 Task: Create Board Product Launch Strategies to Workspace Domain Name Registrars. Create Board Brand Reputation Management and Repair to Workspace Domain Name Registrars. Create Board Email Marketing Newsletter Strategy and Execution to Workspace Domain Name Registrars
Action: Mouse moved to (299, 69)
Screenshot: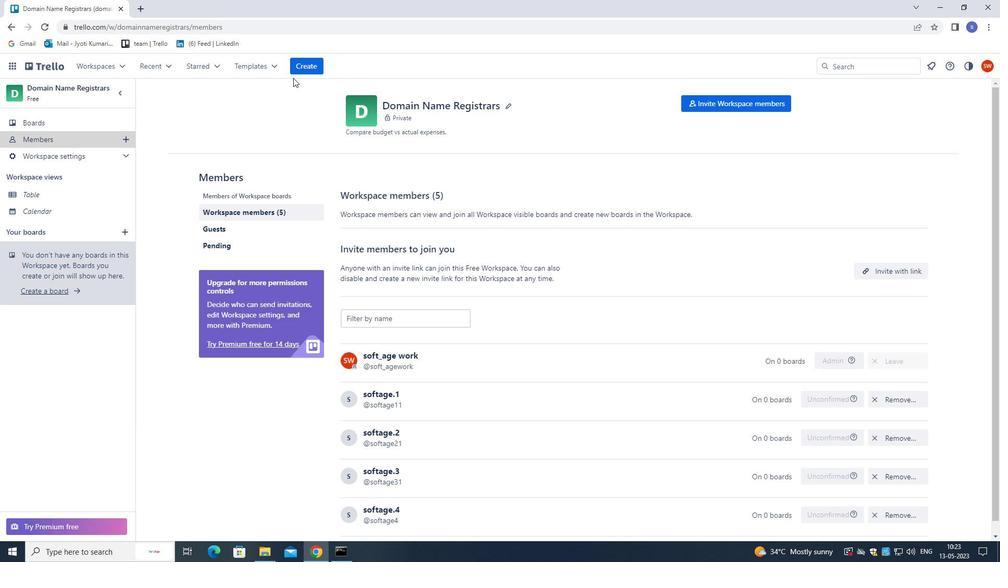 
Action: Mouse pressed left at (299, 69)
Screenshot: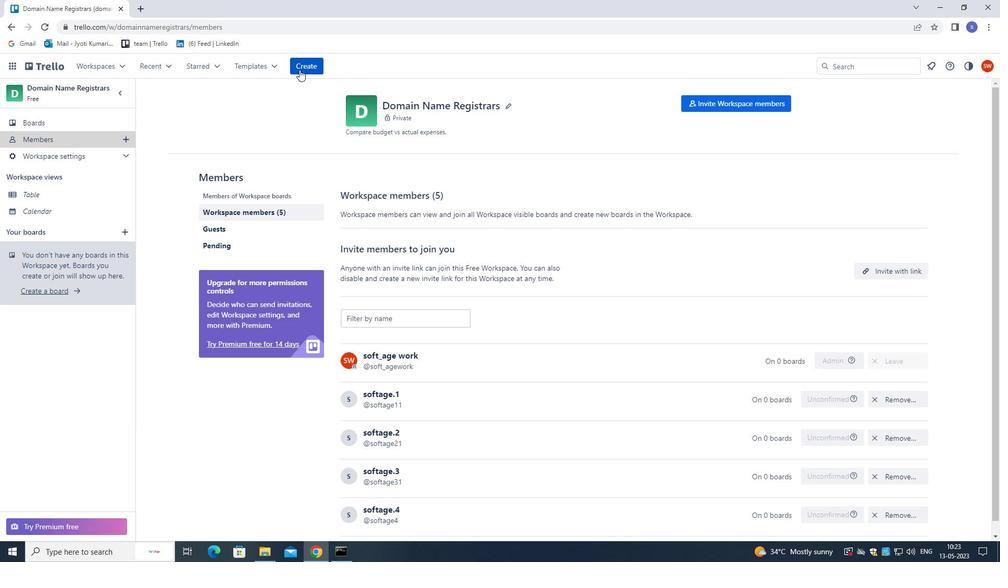 
Action: Mouse moved to (305, 98)
Screenshot: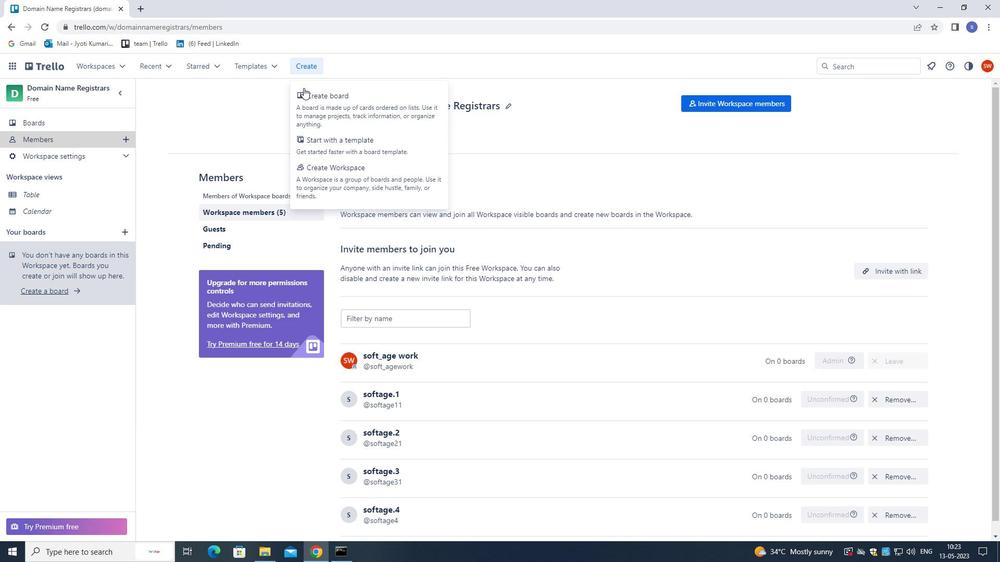 
Action: Mouse pressed left at (305, 98)
Screenshot: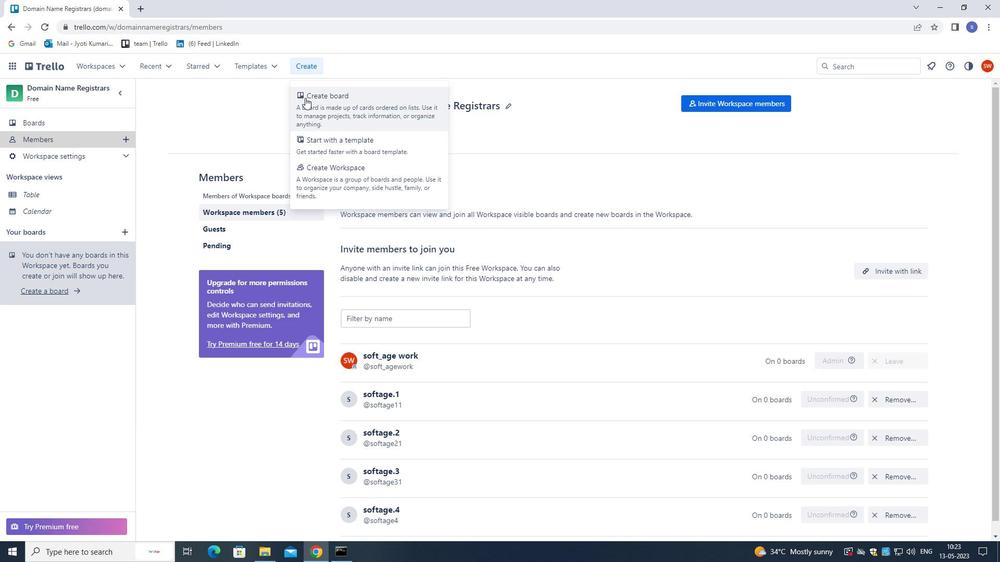
Action: Key pressed <Key.shift>PRODUCT<Key.space><Key.shift>LAUNCH<Key.space><Key.shift><Key.shift>STRATEGIES
Screenshot: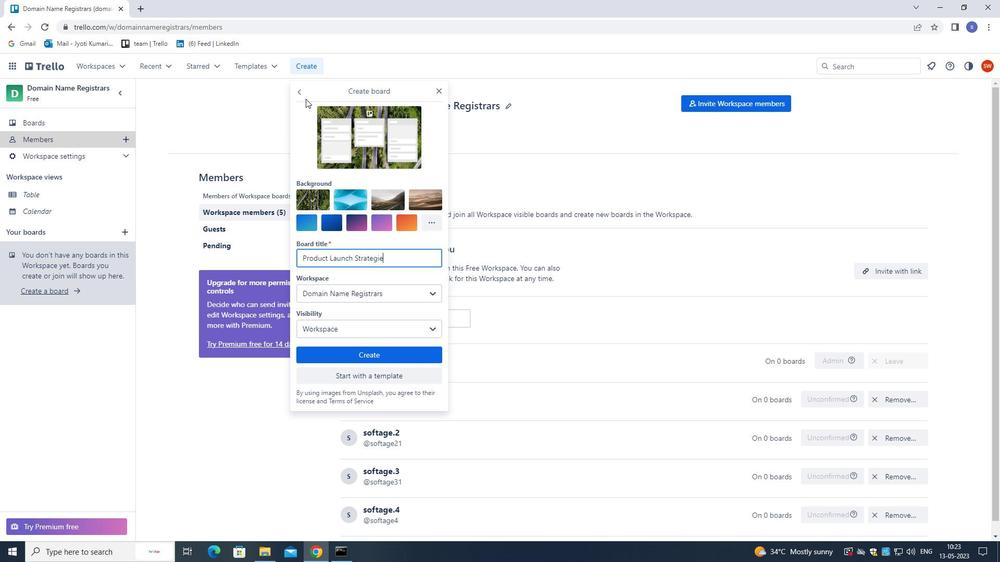 
Action: Mouse moved to (339, 356)
Screenshot: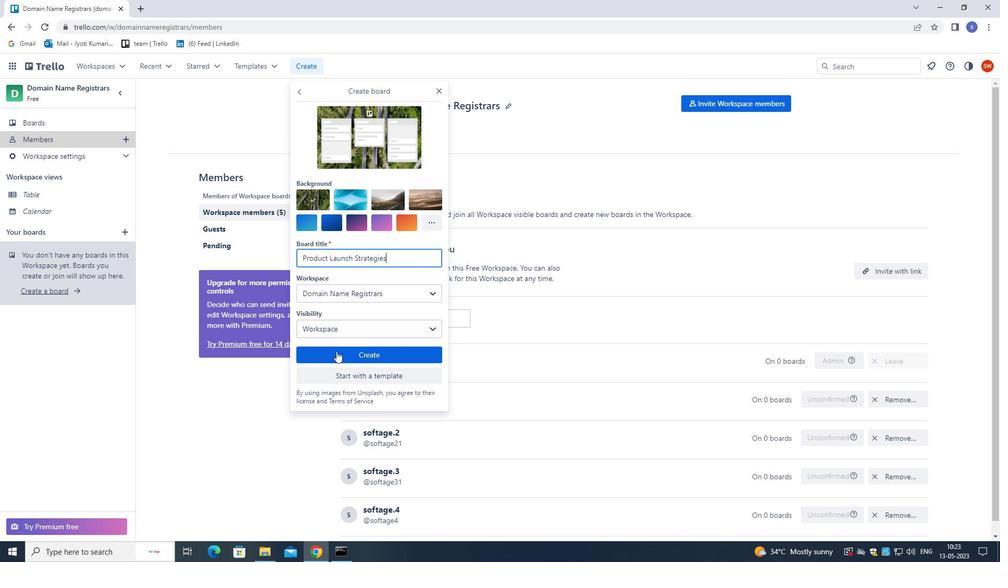 
Action: Mouse pressed left at (339, 356)
Screenshot: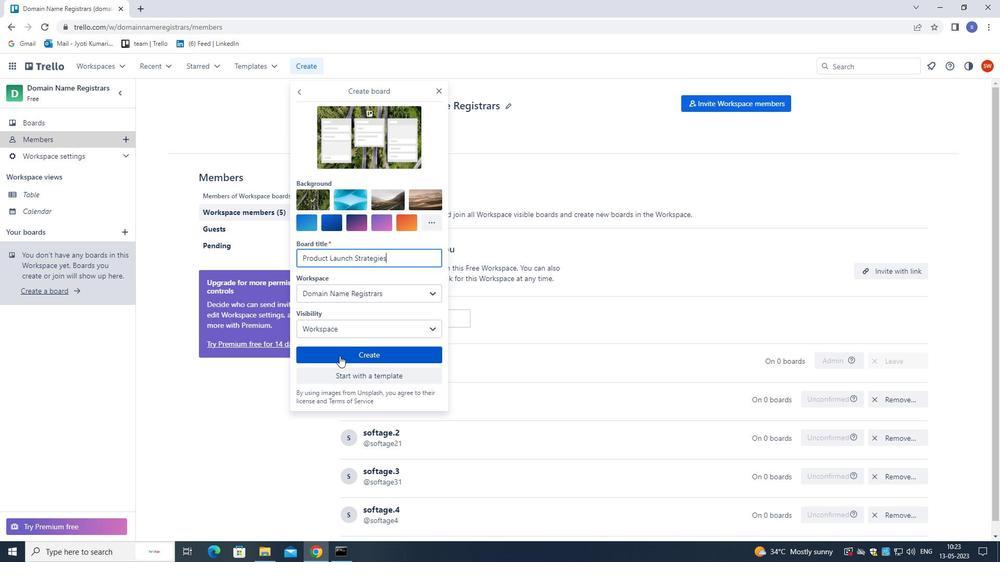 
Action: Mouse moved to (316, 62)
Screenshot: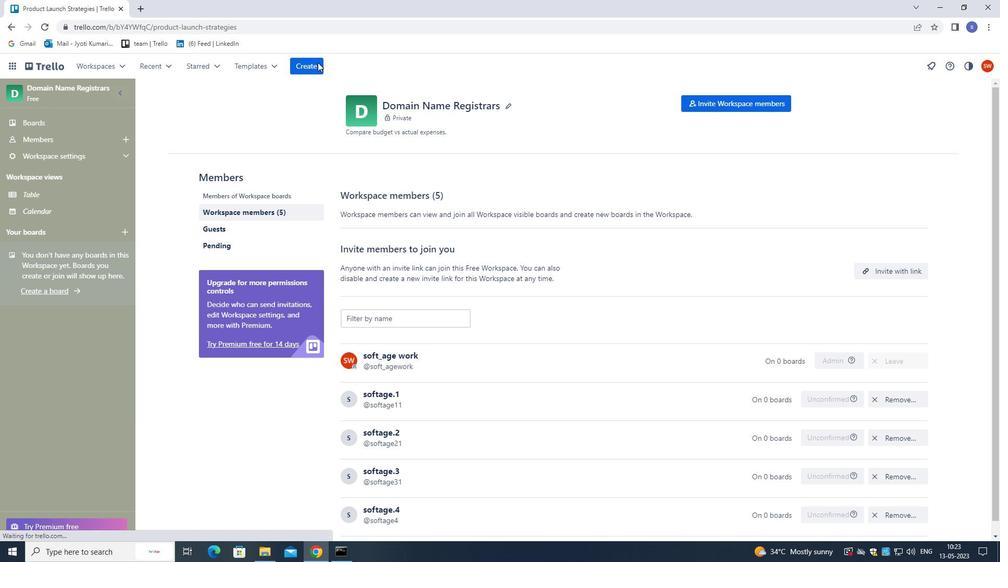
Action: Mouse pressed left at (316, 62)
Screenshot: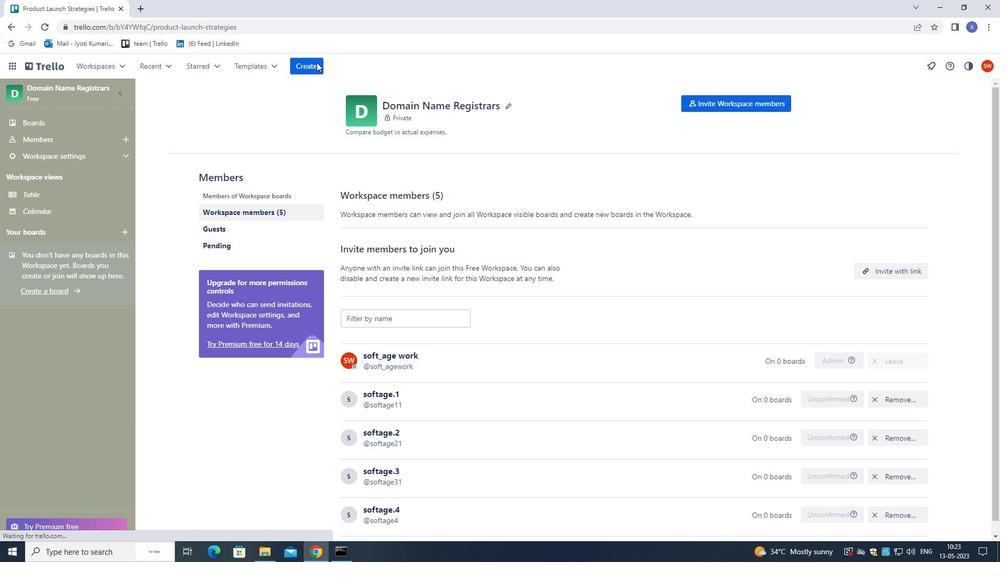
Action: Mouse moved to (321, 98)
Screenshot: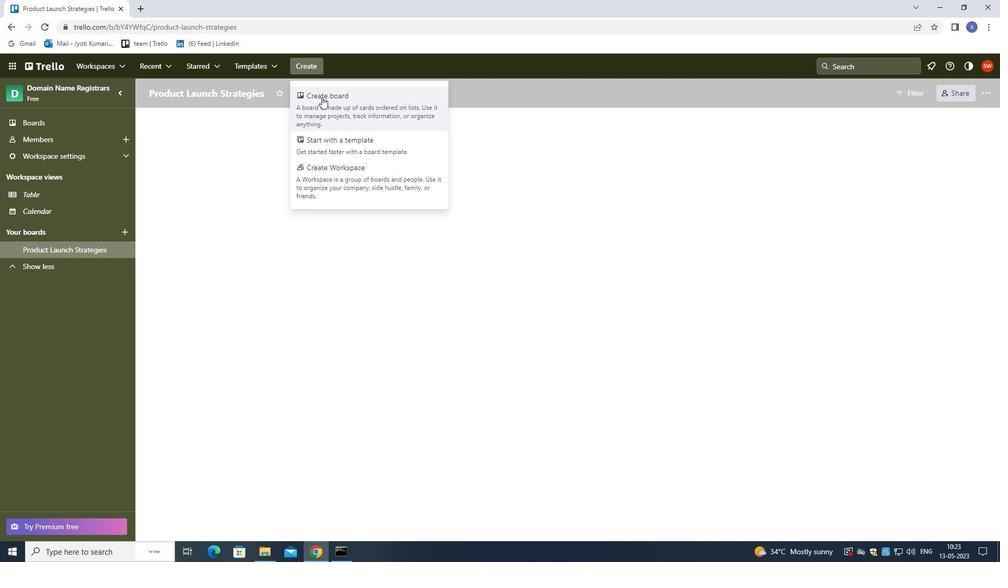 
Action: Mouse pressed left at (321, 98)
Screenshot: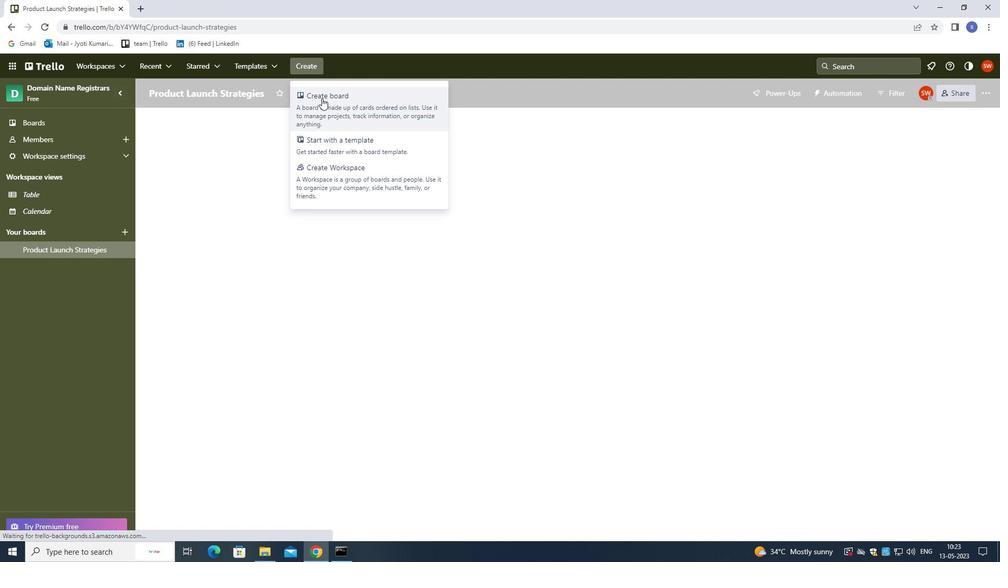 
Action: Mouse moved to (322, 98)
Screenshot: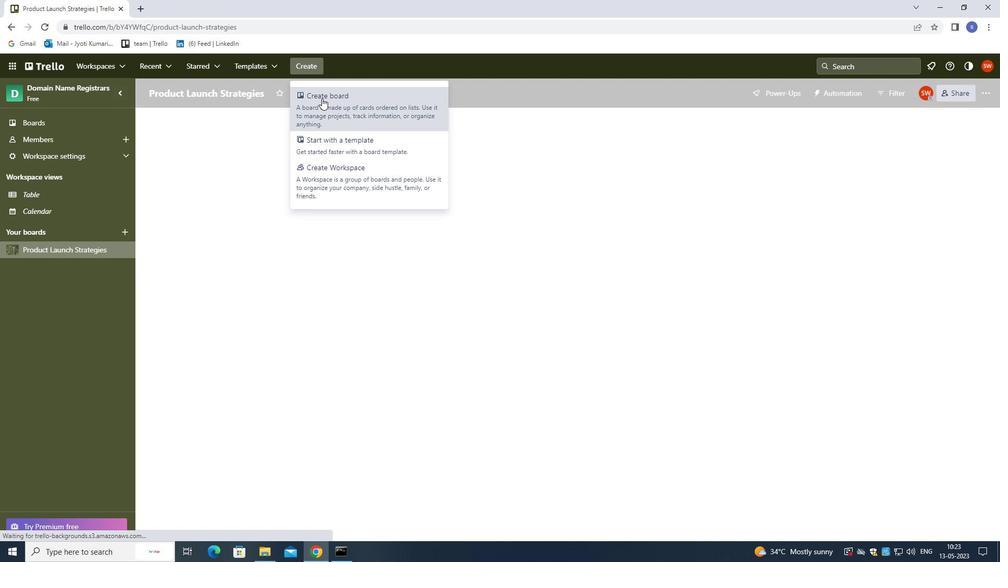 
Action: Key pressed <Key.shift>BRAND<Key.space><Key.shift>REPUTATION<Key.space><Key.shift><Key.shift>MANAGEMENT<Key.space><Key.shift>AND<Key.space><Key.shift><Key.shift><Key.shift>REPAIR
Screenshot: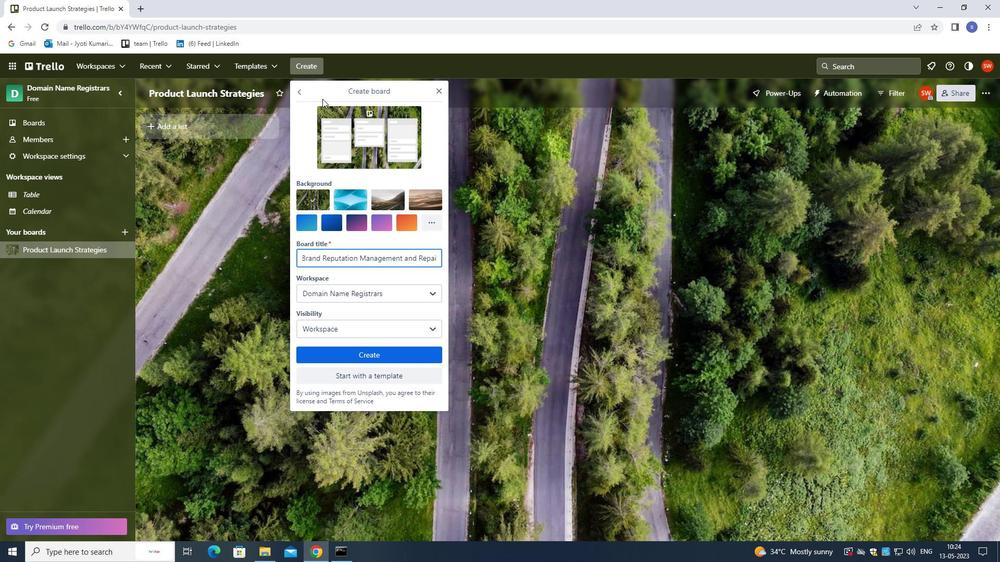 
Action: Mouse moved to (305, 101)
Screenshot: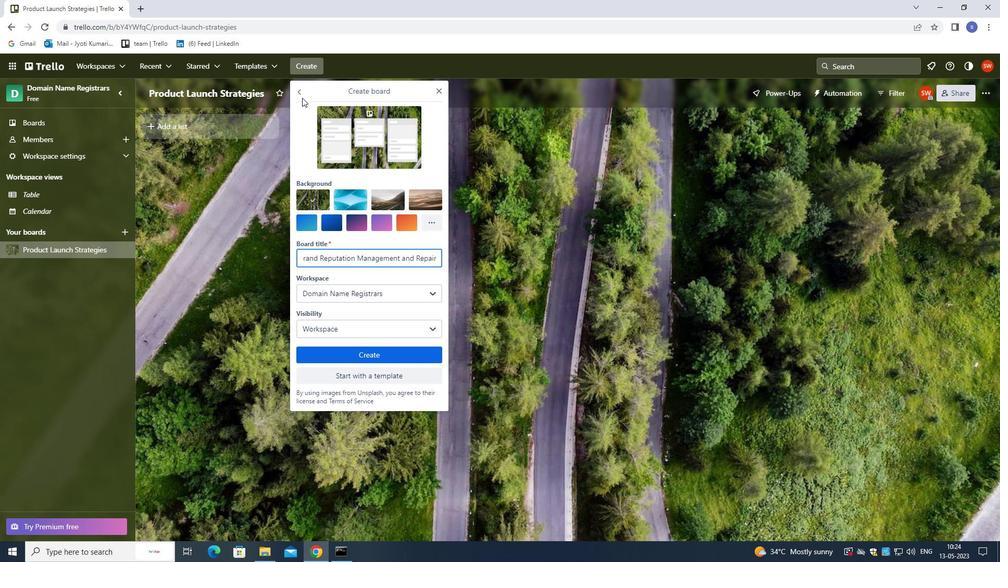 
Action: Key pressed <Key.enter>
Screenshot: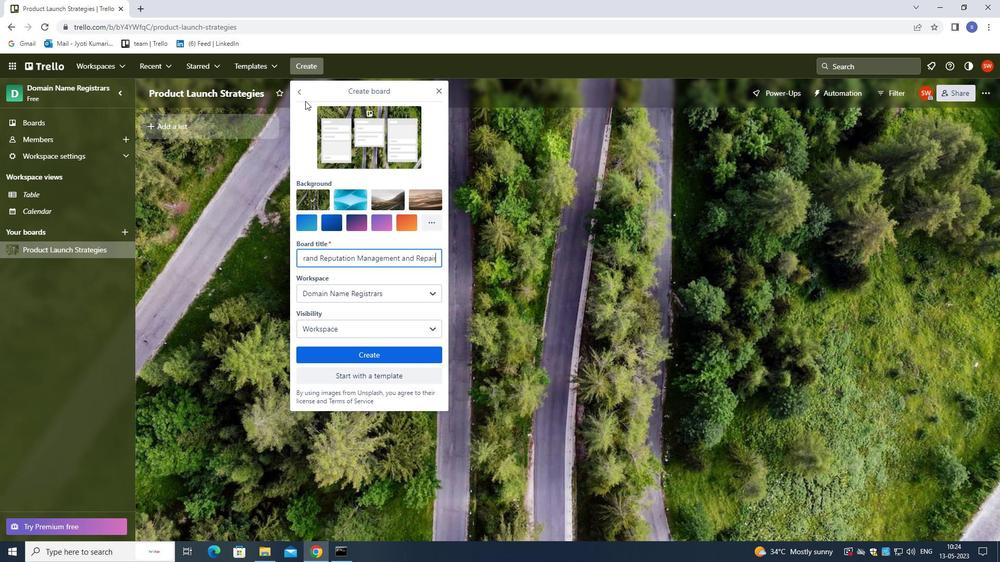 
Action: Mouse moved to (306, 69)
Screenshot: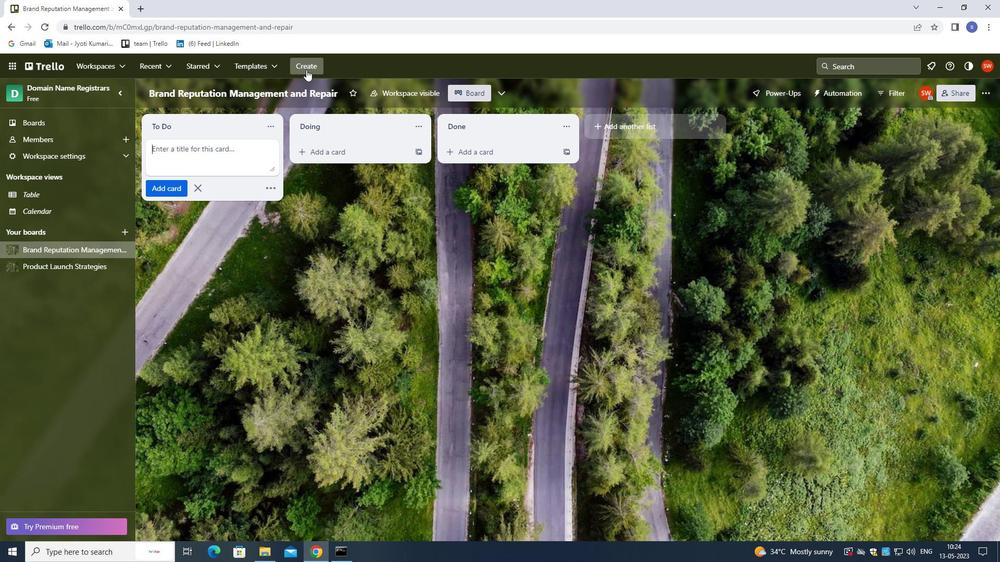 
Action: Mouse pressed left at (306, 69)
Screenshot: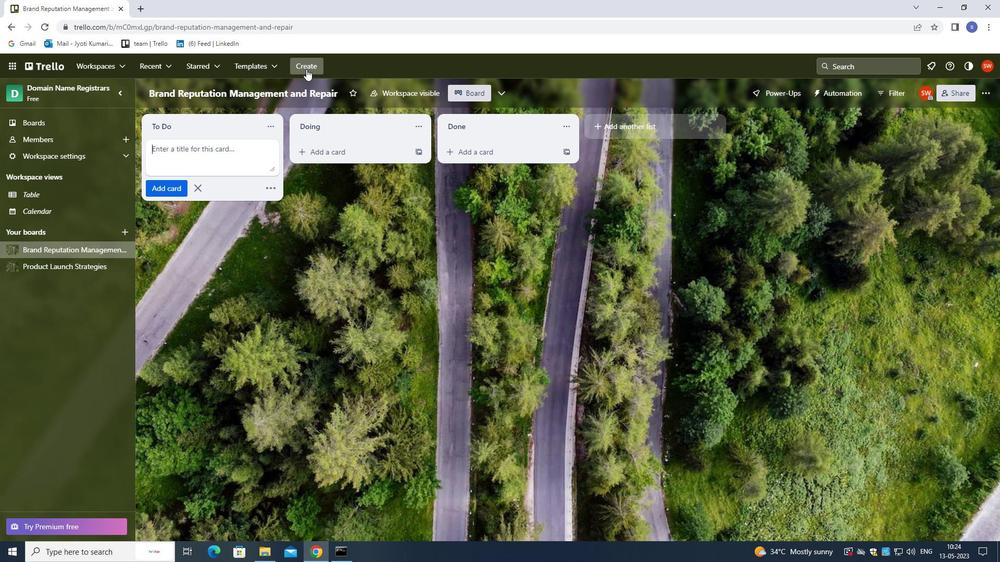 
Action: Mouse moved to (315, 95)
Screenshot: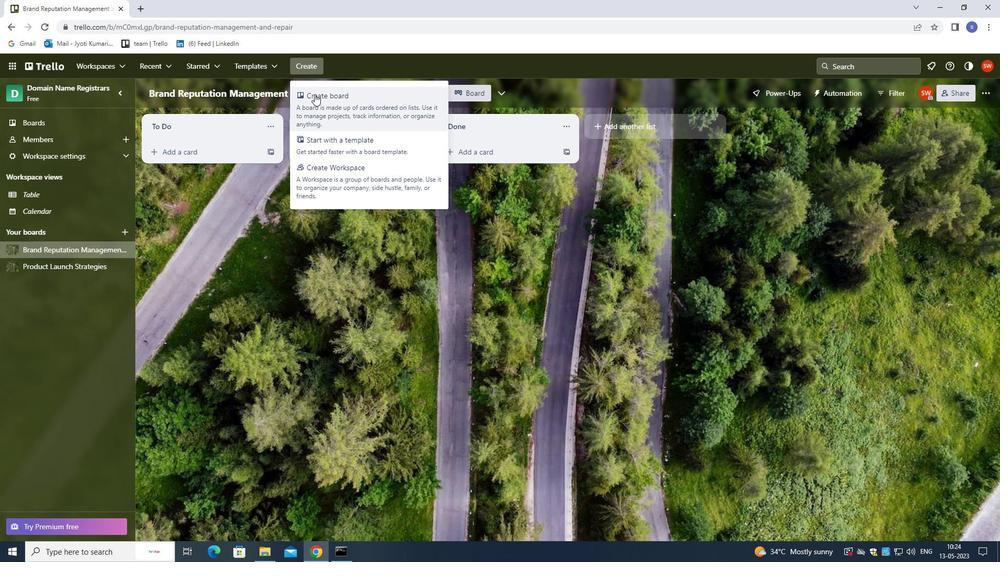 
Action: Mouse pressed left at (315, 95)
Screenshot: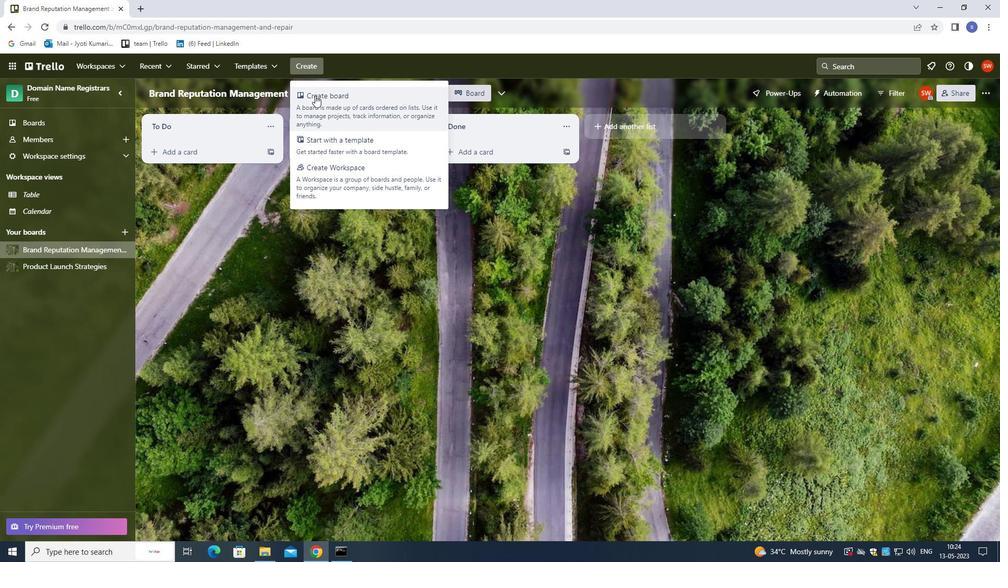 
Action: Key pressed <Key.shift>EMAIL<Key.space><Key.shift>MARKETING<Key.space><Key.shift><Key.shift><Key.shift><Key.shift><Key.shift><Key.shift><Key.shift><Key.shift><Key.shift><Key.shift><Key.shift><Key.shift><Key.shift><Key.shift><Key.shift><Key.shift><Key.shift><Key.shift><Key.shift><Key.shift><Key.shift><Key.shift><Key.shift><Key.shift><Key.shift><Key.shift><Key.shift><Key.shift><Key.shift><Key.shift><Key.shift>NEWSLETTER<Key.space><Key.shift><Key.shift><Key.shift><Key.shift><Key.shift><Key.shift><Key.shift><Key.shift><Key.shift><Key.shift><Key.shift><Key.shift><Key.shift><Key.shift><Key.shift><Key.shift><Key.shift><Key.shift><Key.shift><Key.shift><Key.shift><Key.shift><Key.shift><Key.shift>STRATEGY<Key.space><Key.shift>AND<Key.space><Key.shift>EXECU<Key.backspace>UTION
Screenshot: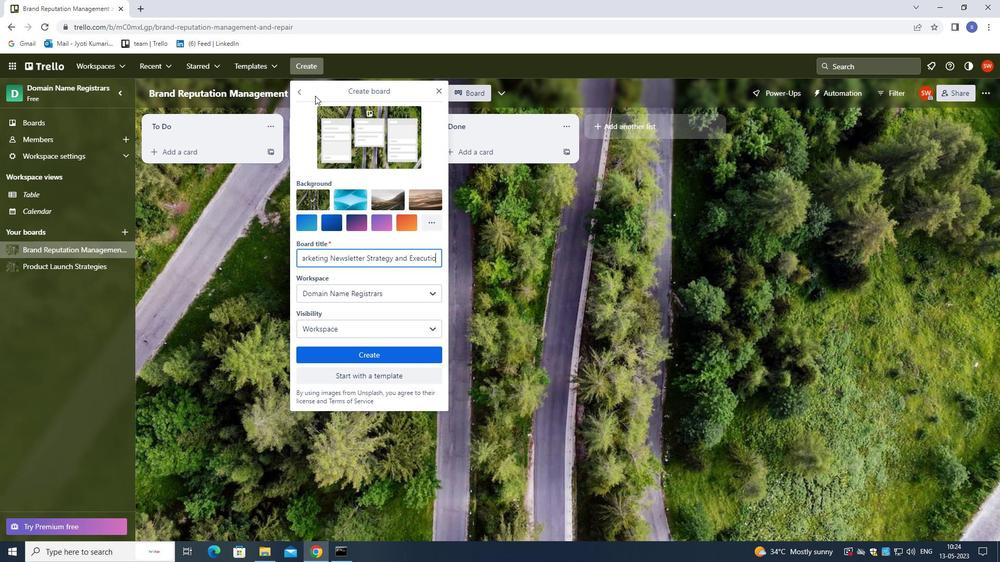 
Action: Mouse moved to (308, 93)
Screenshot: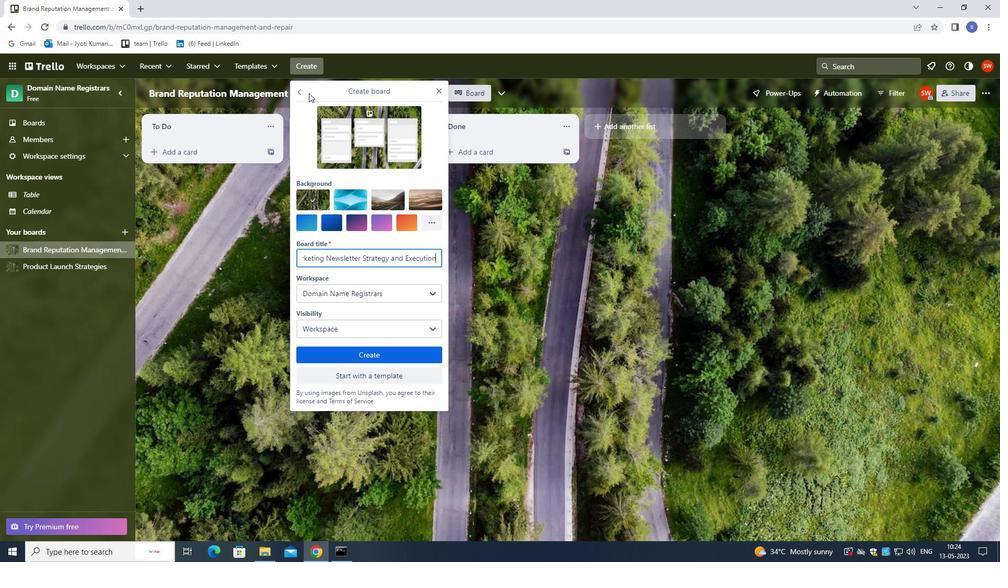 
Action: Key pressed <Key.enter>
Screenshot: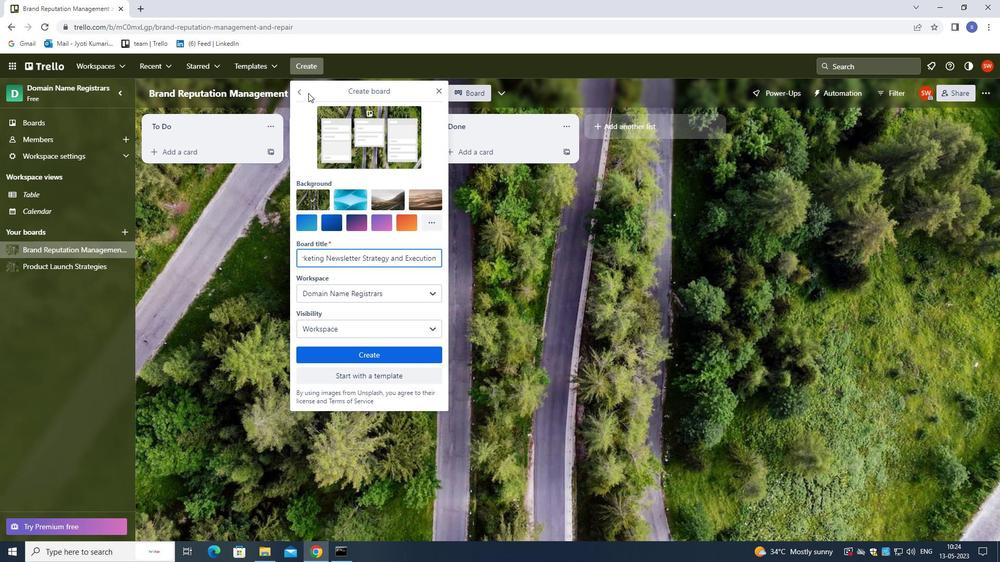 
Action: Mouse moved to (312, 143)
Screenshot: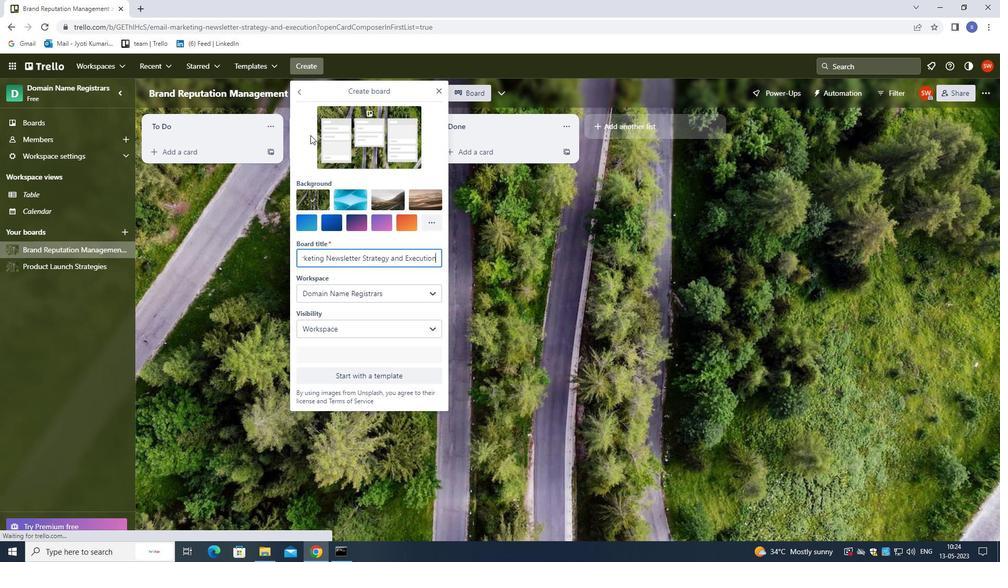 
